 Task: Plan the quickest route from Pittsburgh to Fallingwater, Frank Lloyd Wright's masterpiece.
Action: Mouse moved to (190, 67)
Screenshot: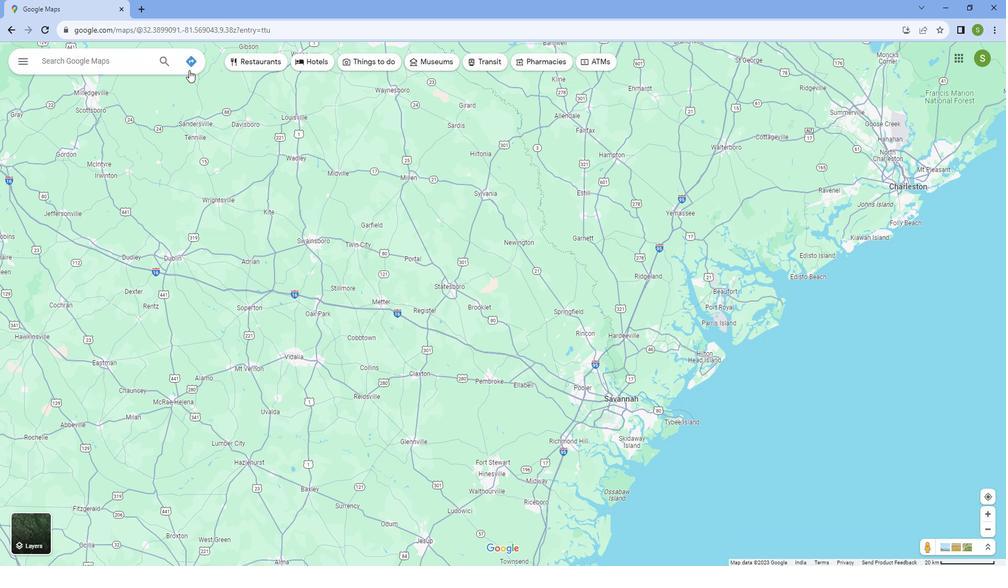 
Action: Mouse pressed left at (190, 67)
Screenshot: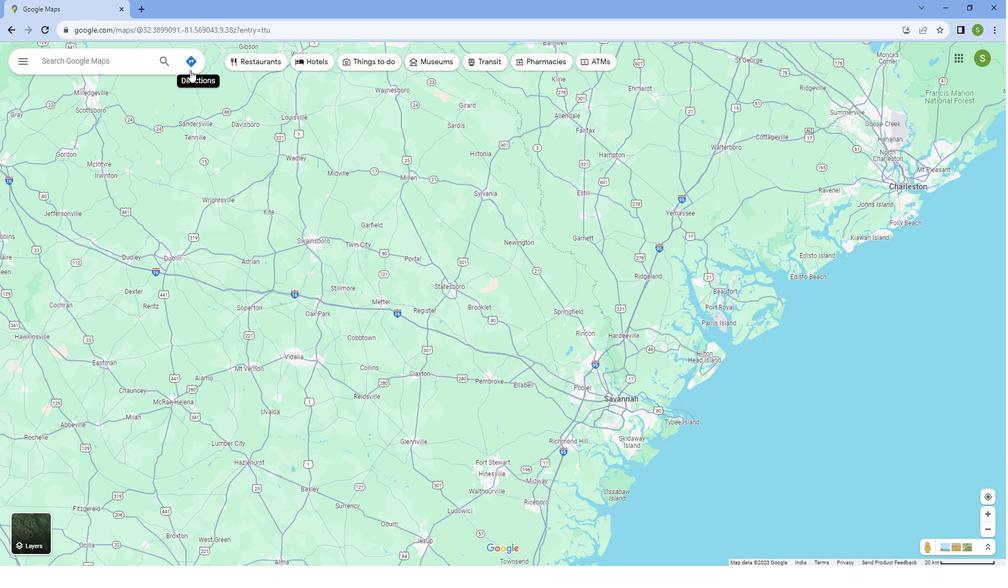 
Action: Mouse moved to (111, 90)
Screenshot: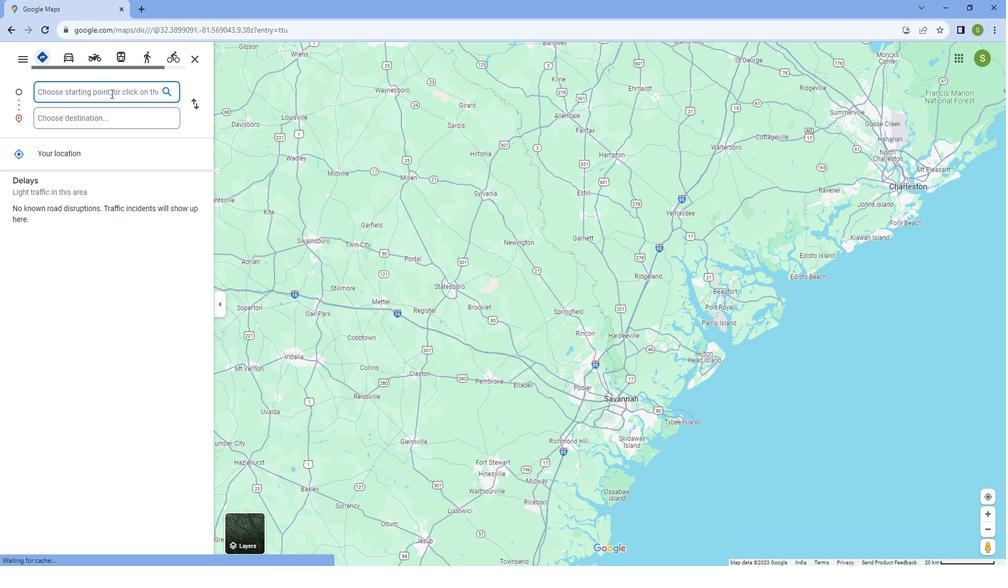 
Action: Key pressed <Key.caps_lock>P
Screenshot: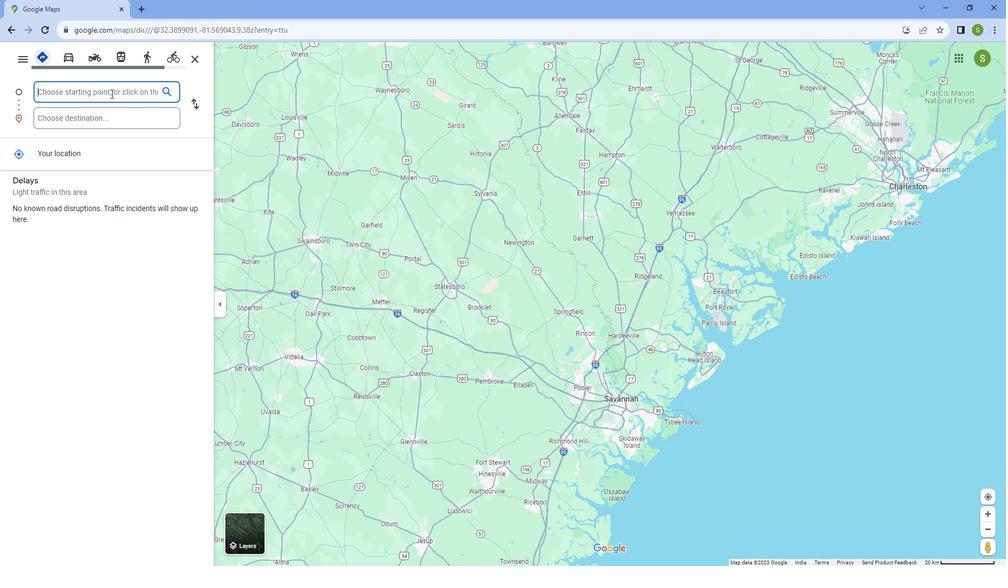 
Action: Mouse moved to (111, 90)
Screenshot: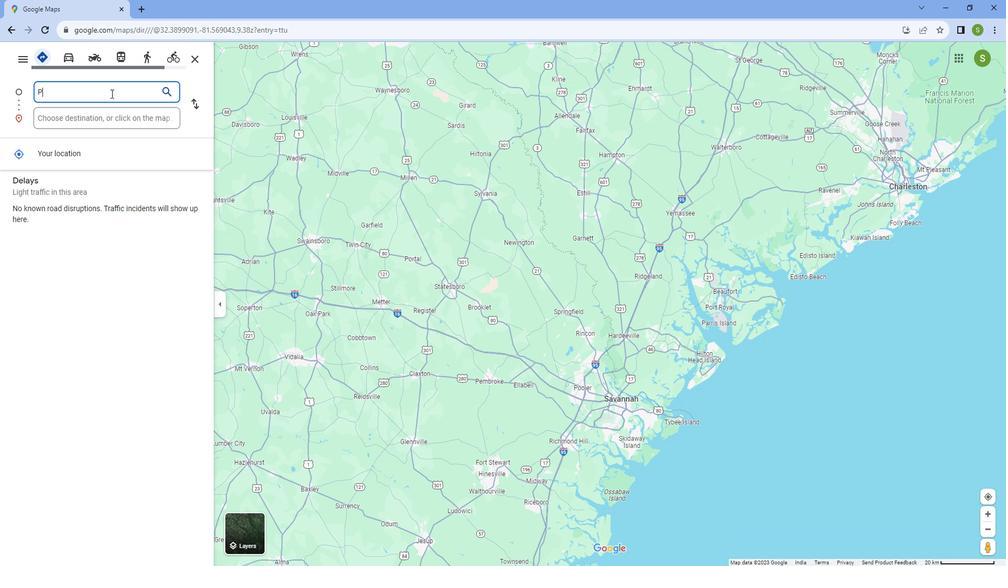
Action: Key pressed <Key.caps_lock>ittsburgh
Screenshot: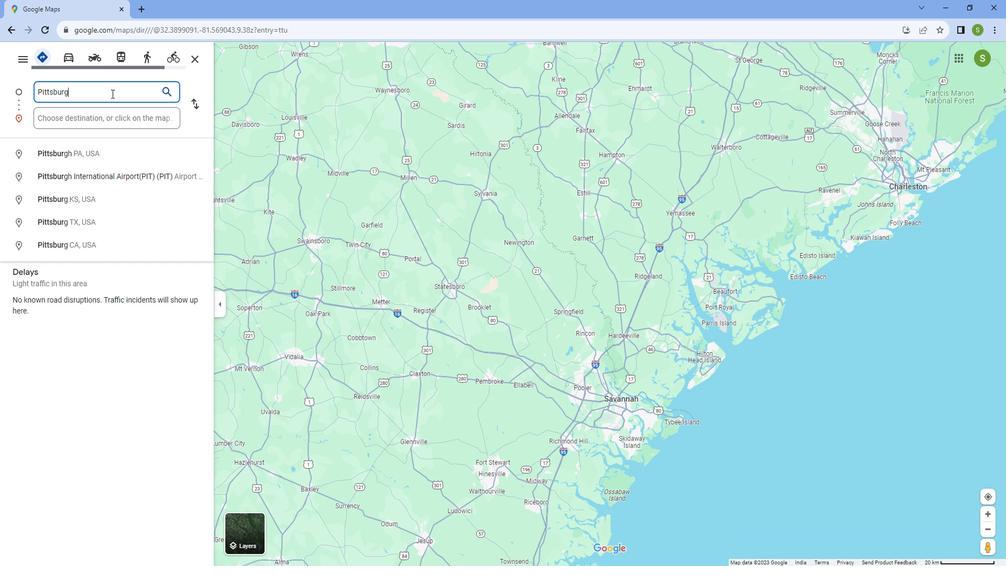 
Action: Mouse moved to (80, 146)
Screenshot: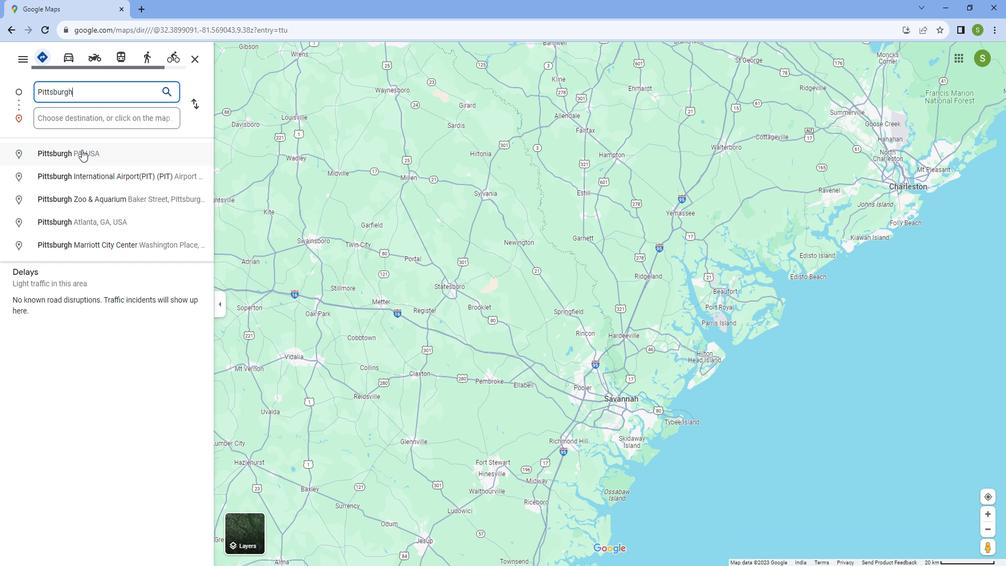 
Action: Mouse pressed left at (80, 146)
Screenshot: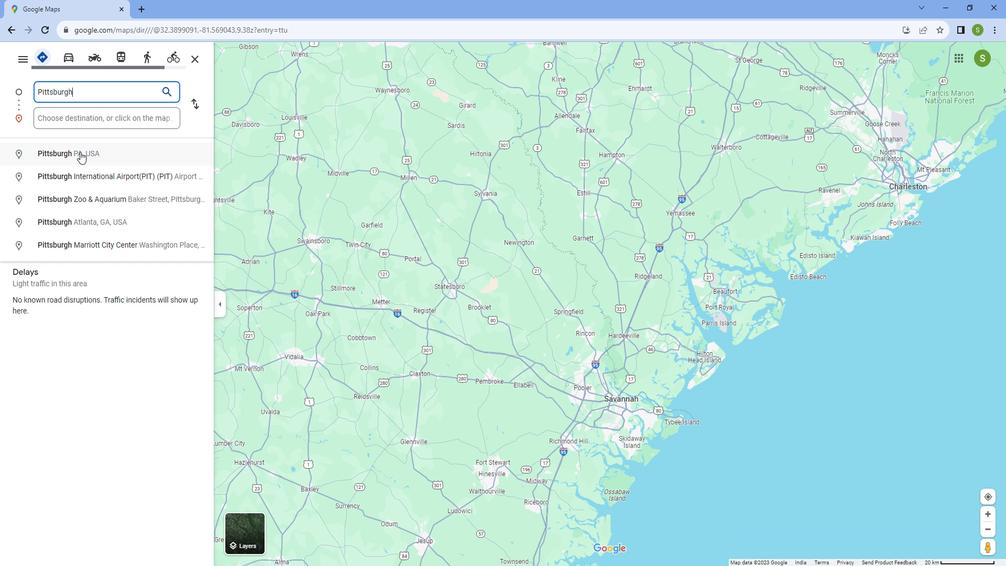 
Action: Mouse moved to (115, 113)
Screenshot: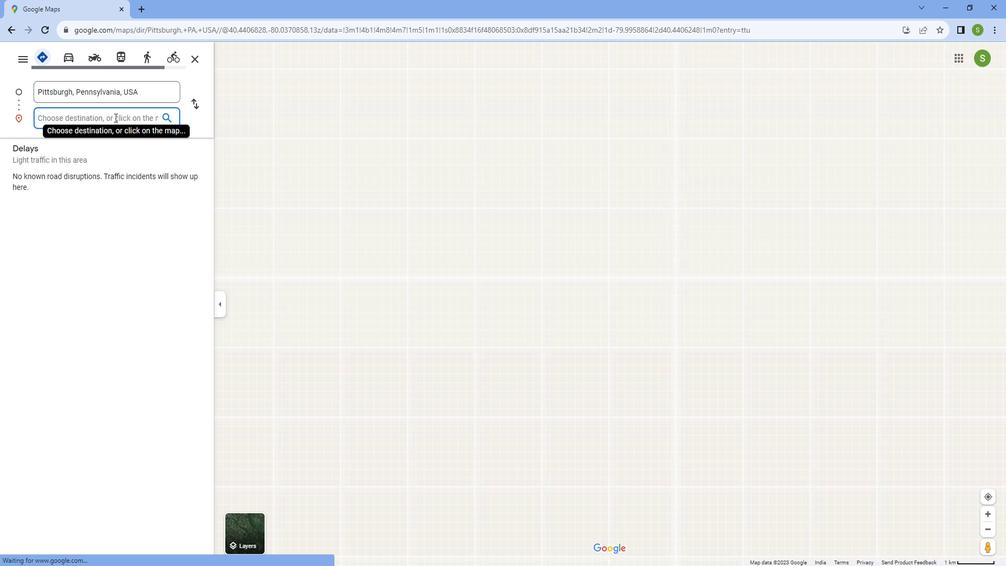 
Action: Mouse pressed left at (115, 113)
Screenshot: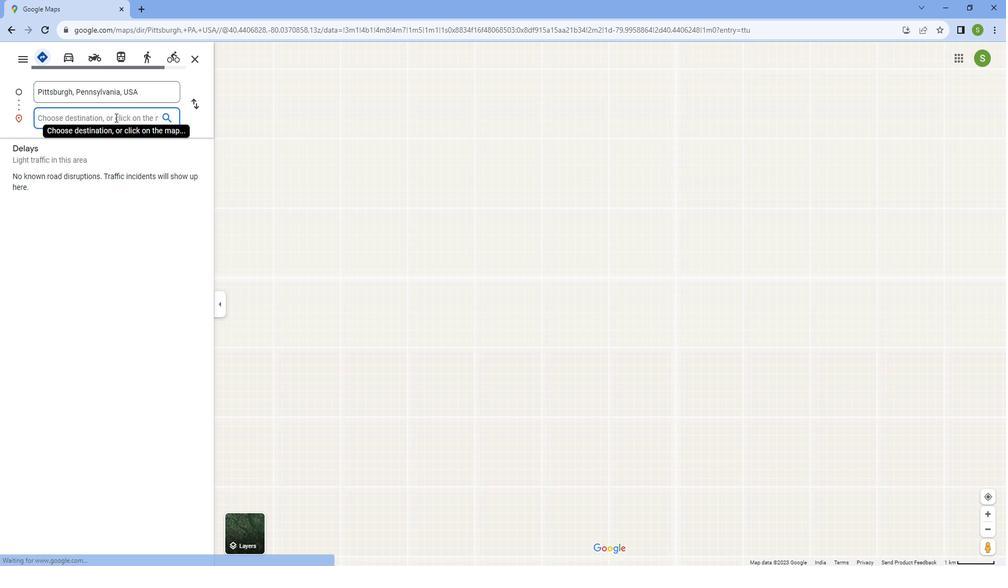 
Action: Key pressed <Key.caps_lock>F<Key.caps_lock>allingwater,<Key.space><Key.caps_lock>F<Key.caps_lock>rank<Key.space><Key.caps_lock>LL<Key.caps_lock>yod<Key.space><Key.caps_lock>W<Key.caps_lock>rights<Key.space>masterpiece<Key.enter>
Screenshot: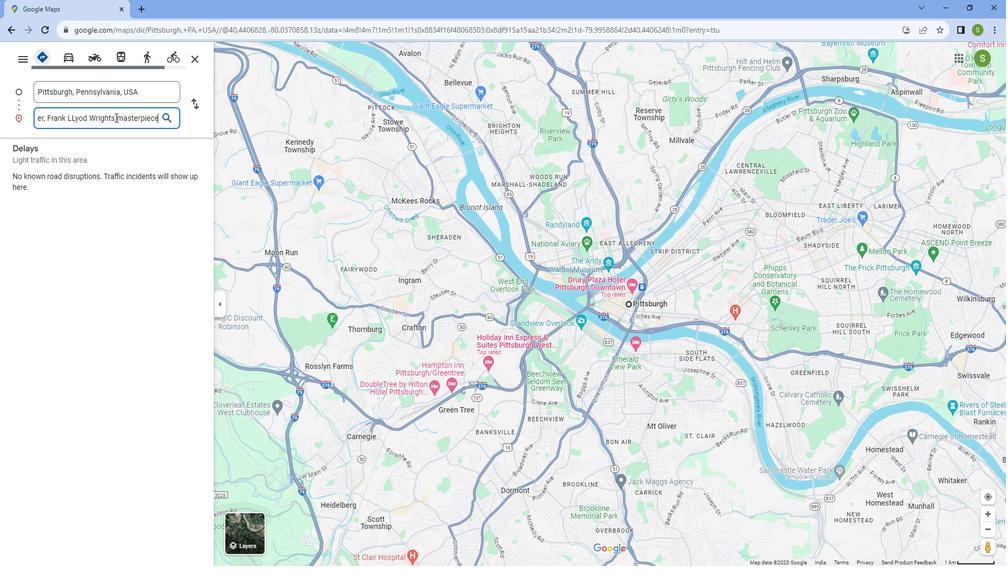 
Action: Mouse moved to (875, 288)
Screenshot: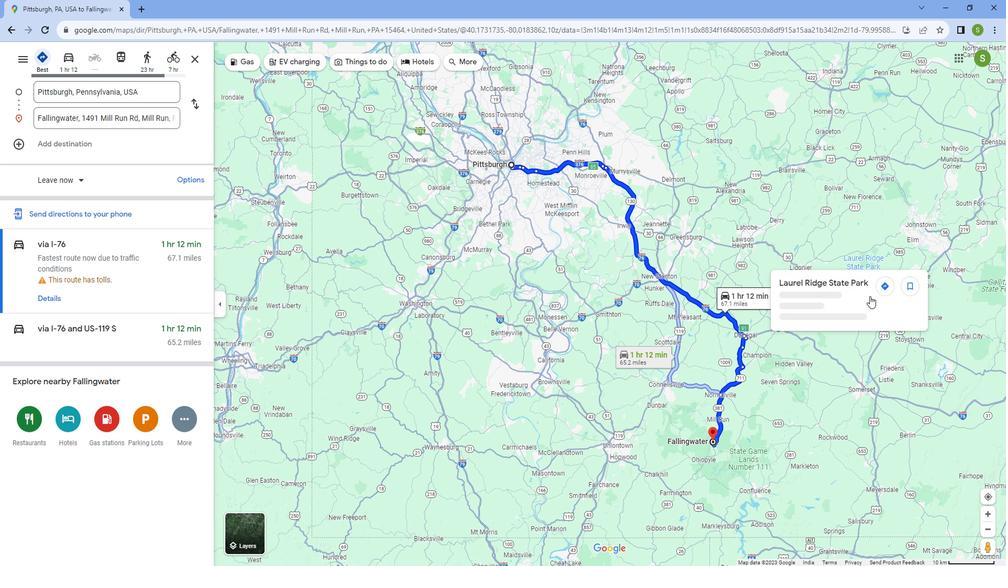 
Action: Mouse scrolled (875, 289) with delta (0, 0)
Screenshot: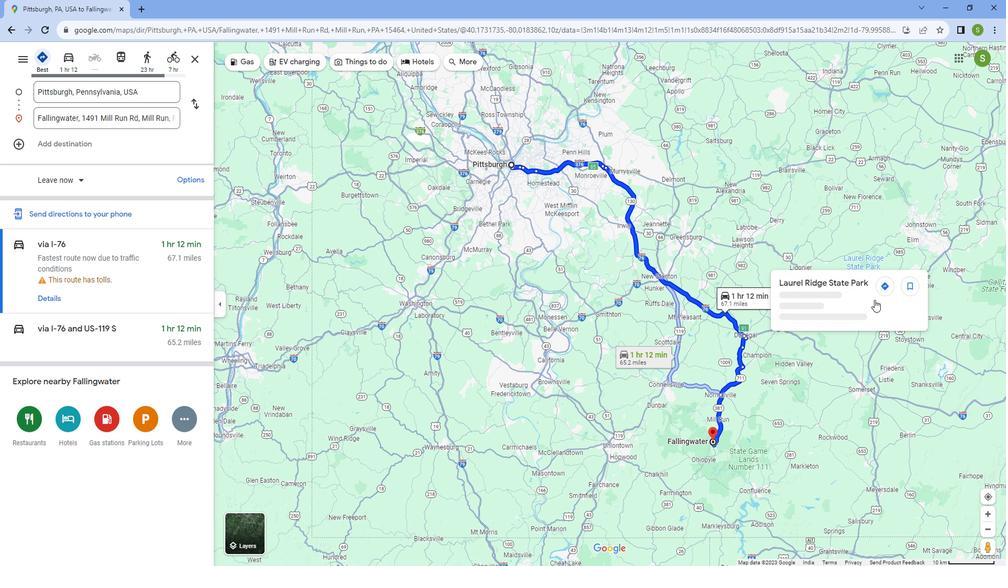 
Action: Mouse scrolled (875, 289) with delta (0, 0)
Screenshot: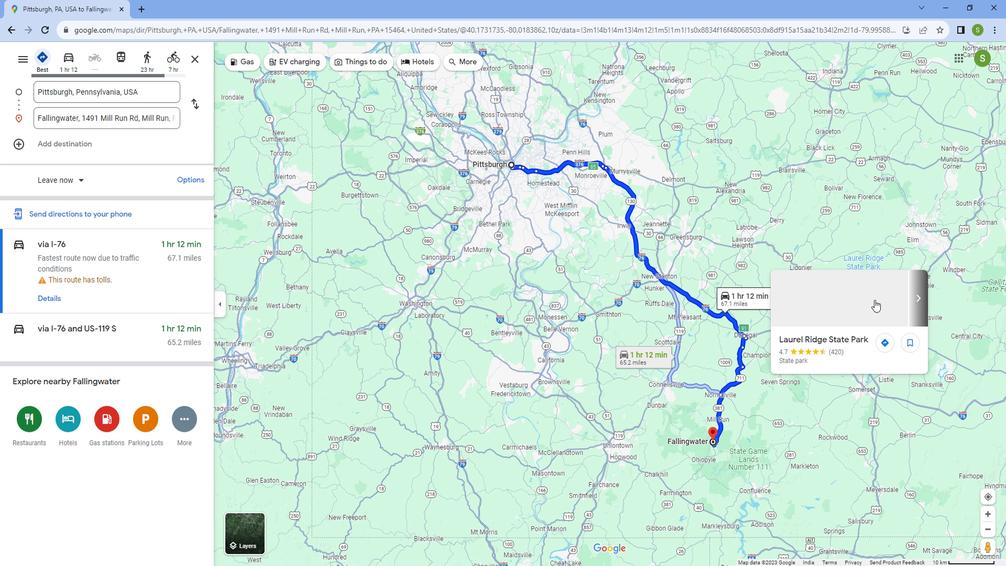 
Action: Mouse scrolled (875, 289) with delta (0, 0)
Screenshot: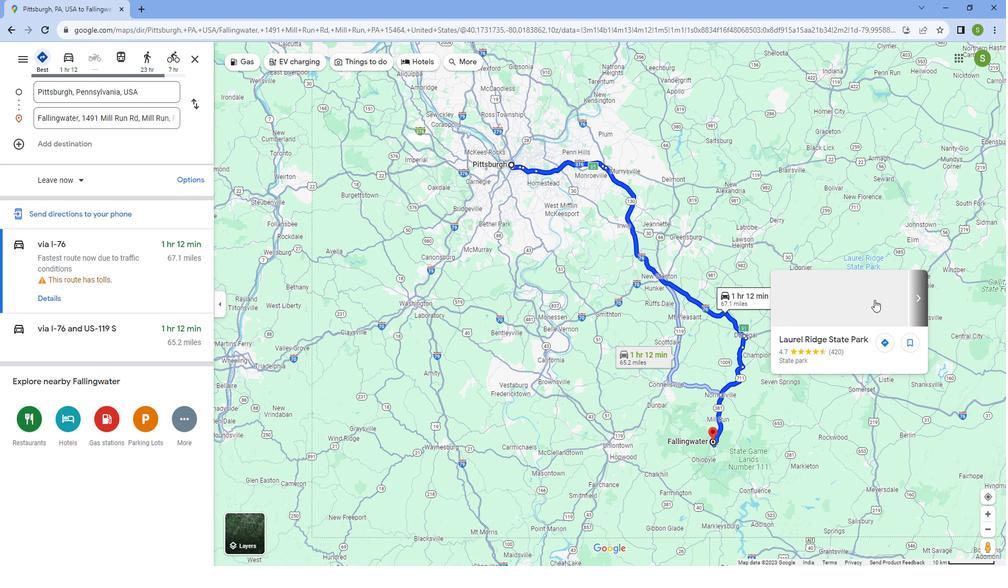 
Action: Mouse scrolled (875, 289) with delta (0, 0)
Screenshot: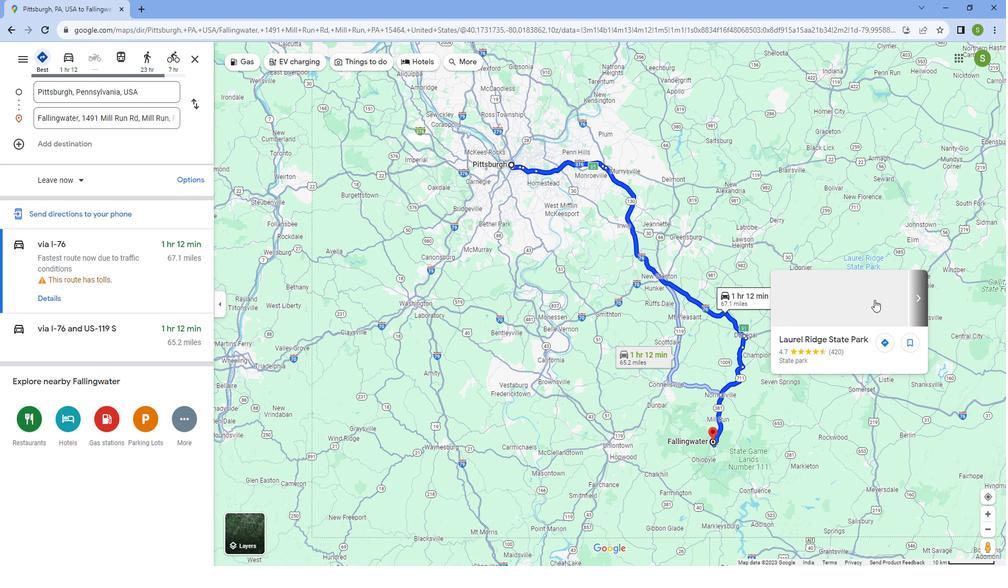 
Action: Mouse scrolled (875, 289) with delta (0, 0)
Screenshot: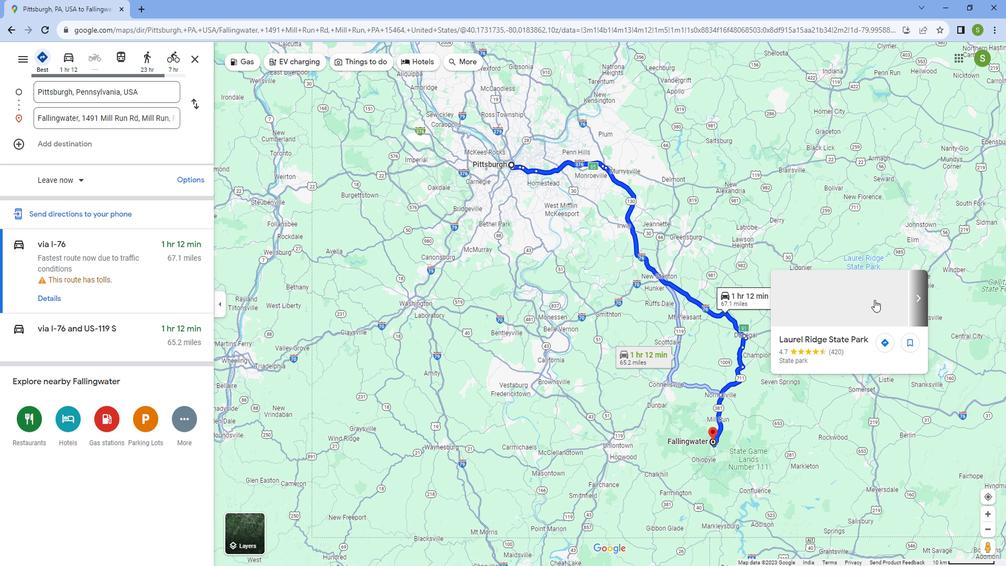 
Action: Mouse scrolled (875, 289) with delta (0, 0)
Screenshot: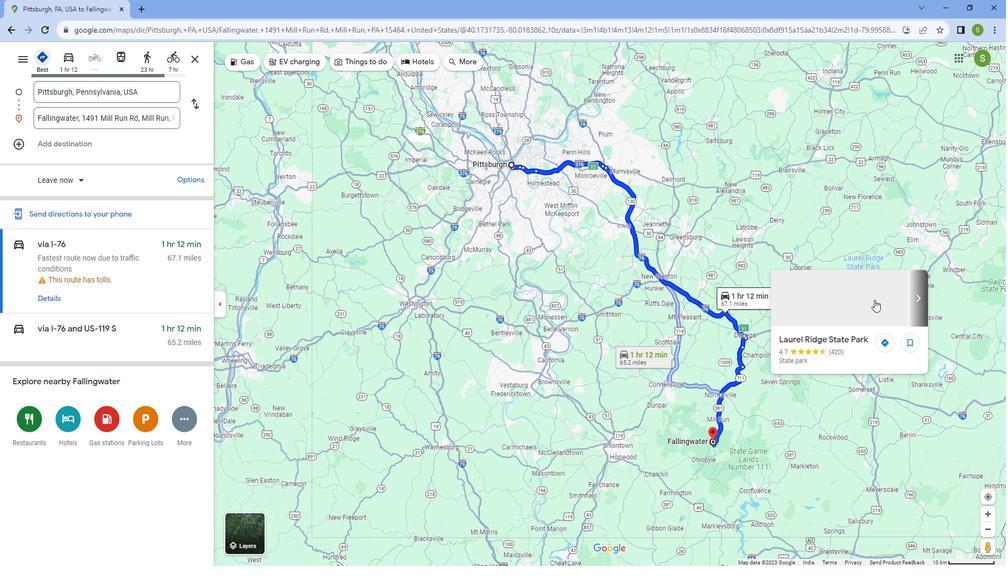 
Action: Mouse moved to (724, 230)
Screenshot: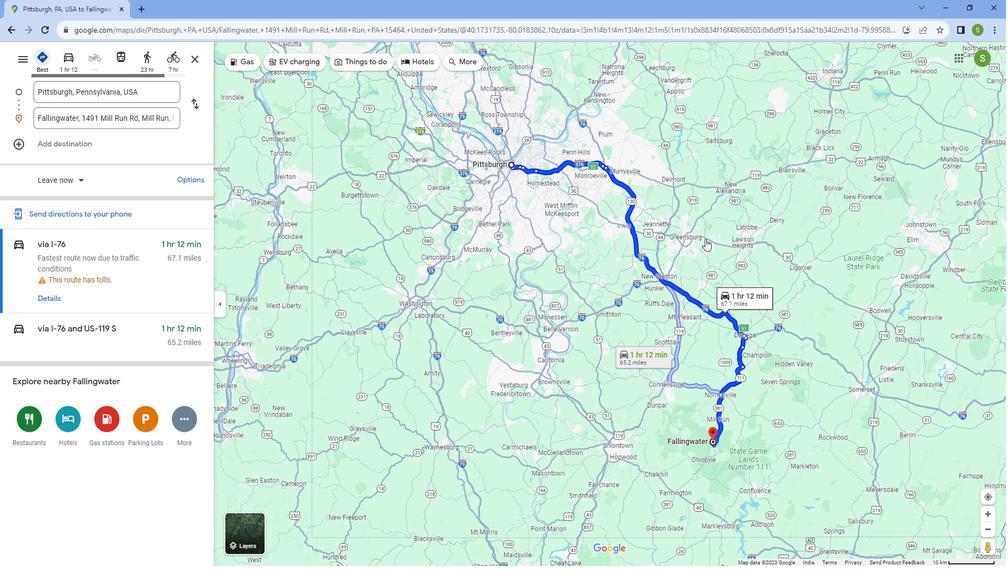 
Action: Mouse scrolled (724, 230) with delta (0, 0)
Screenshot: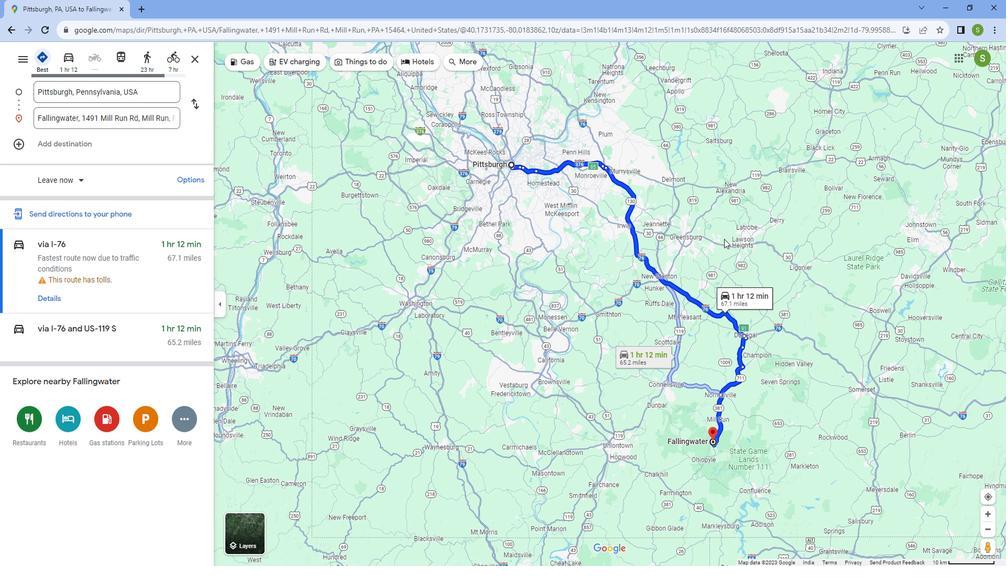 
Action: Mouse scrolled (724, 230) with delta (0, 0)
Screenshot: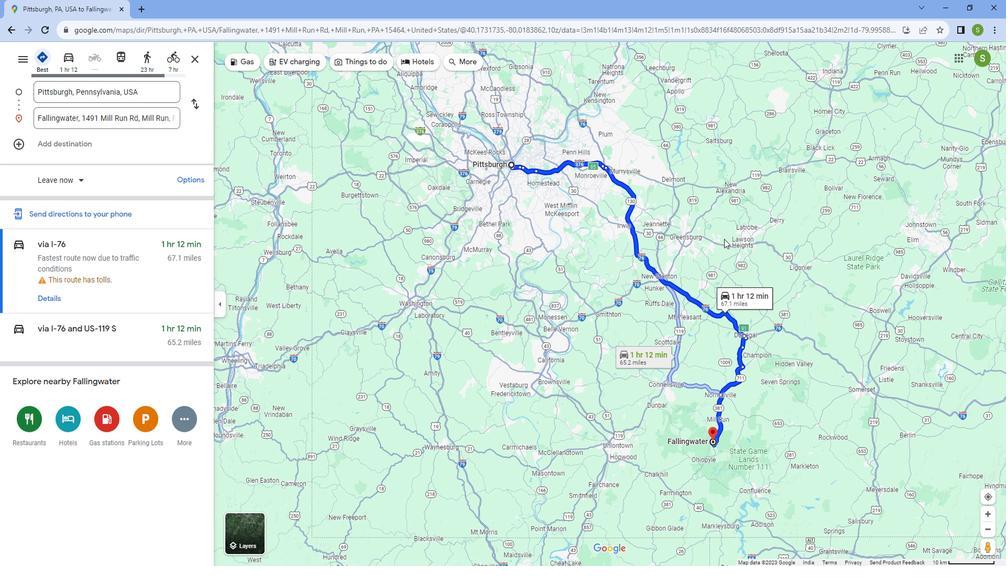 
Action: Mouse scrolled (724, 230) with delta (0, 0)
Screenshot: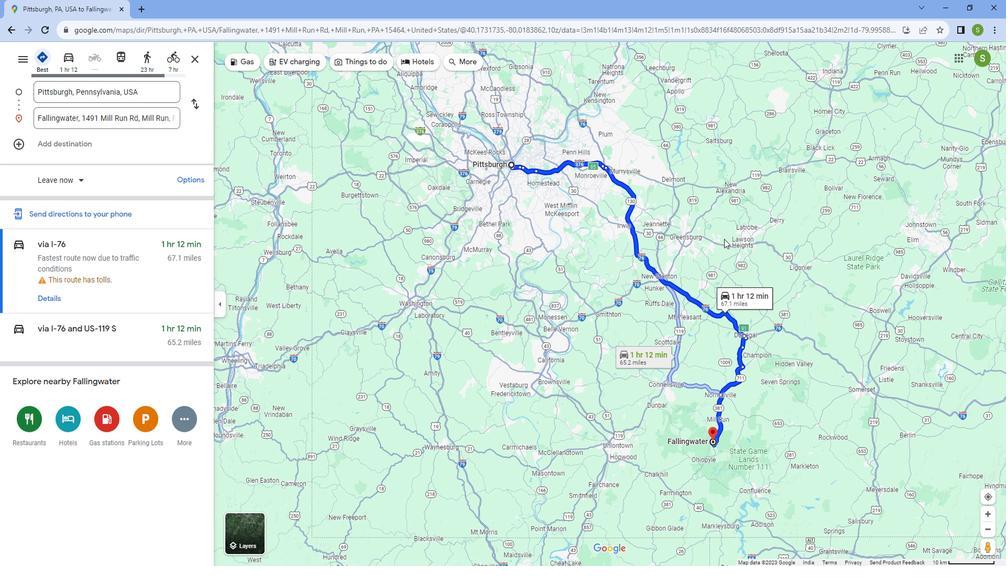 
Action: Mouse scrolled (724, 230) with delta (0, 0)
Screenshot: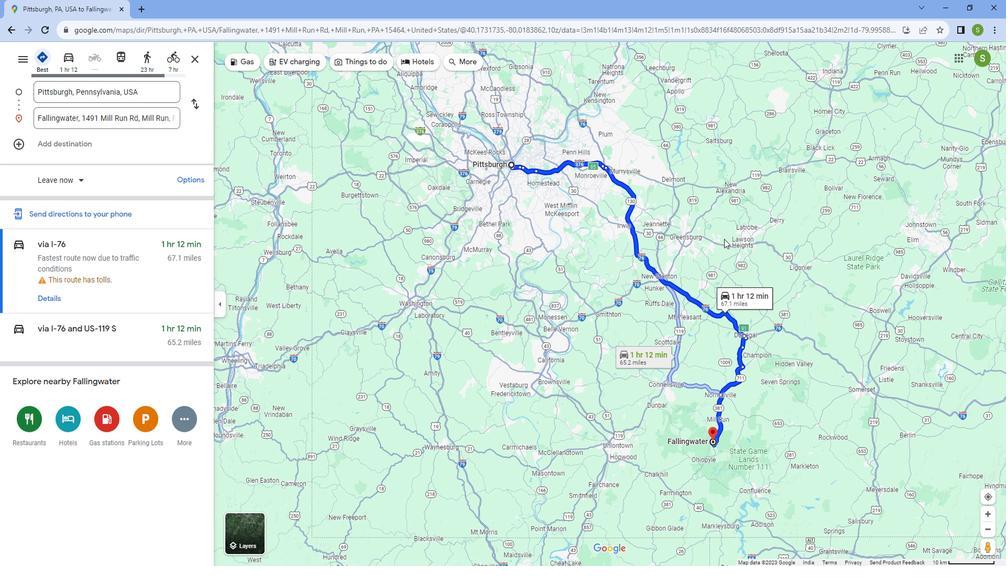 
Action: Mouse scrolled (724, 230) with delta (0, 0)
Screenshot: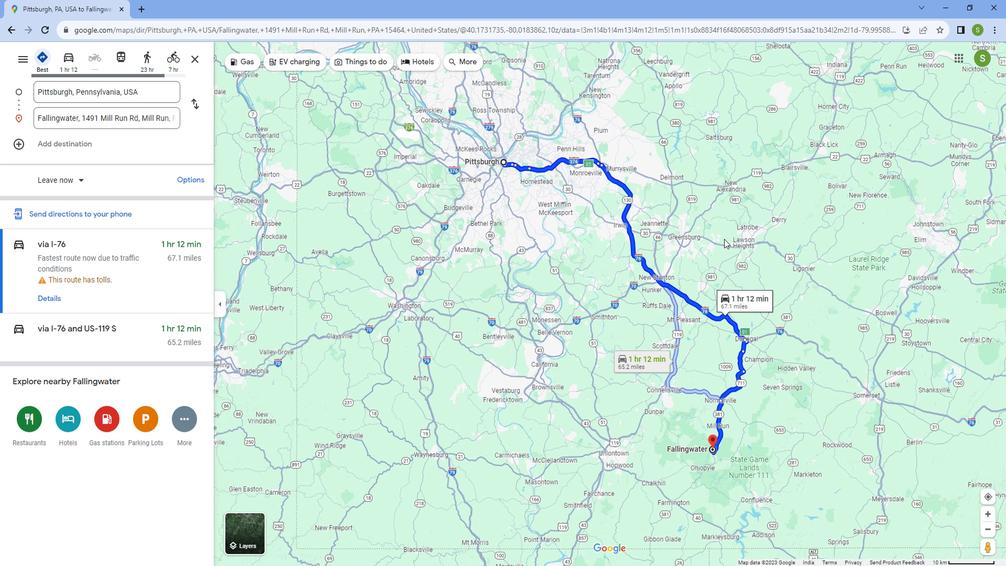 
Action: Mouse scrolled (724, 229) with delta (0, 0)
Screenshot: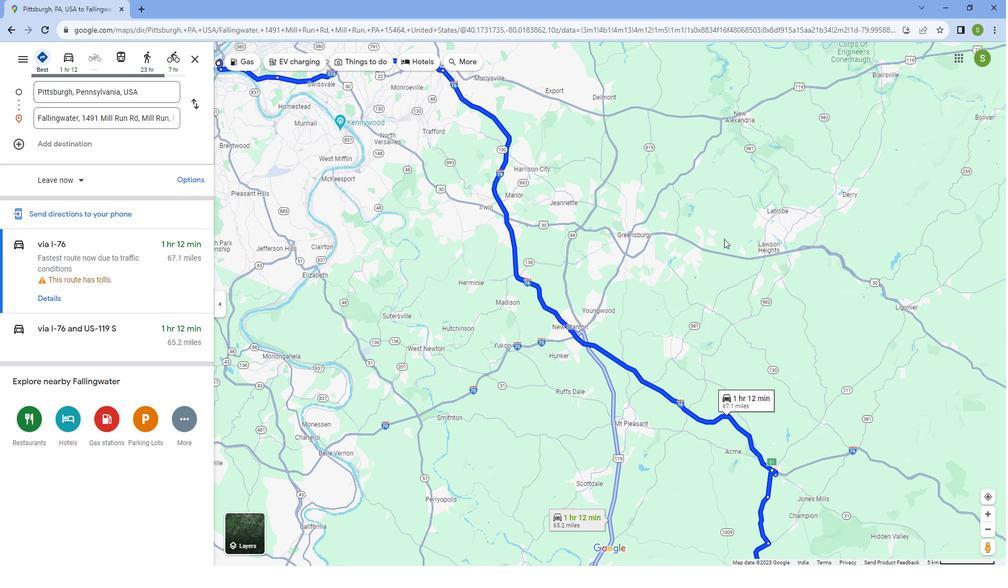 
Action: Mouse scrolled (724, 229) with delta (0, 0)
Screenshot: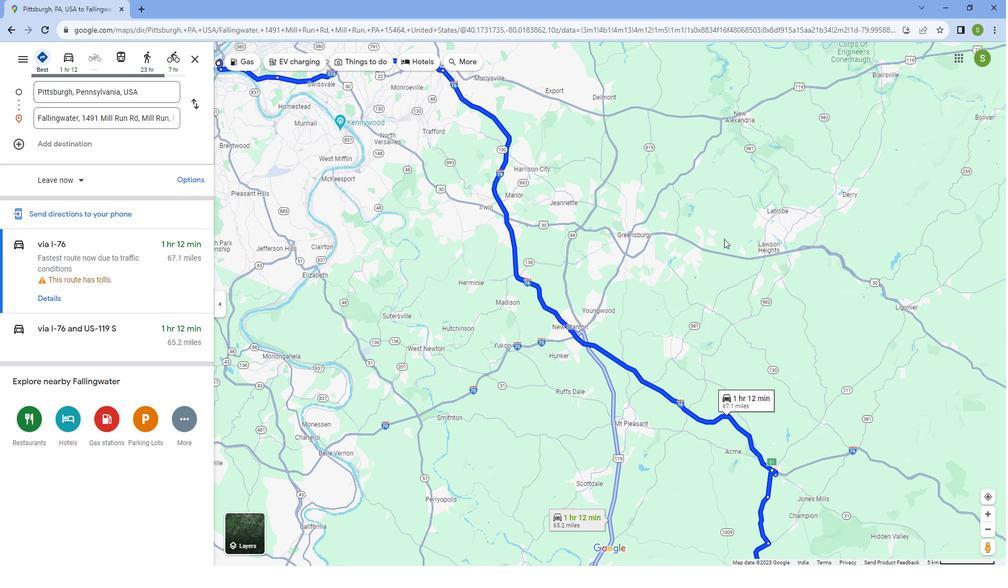 
Action: Mouse scrolled (724, 229) with delta (0, 0)
Screenshot: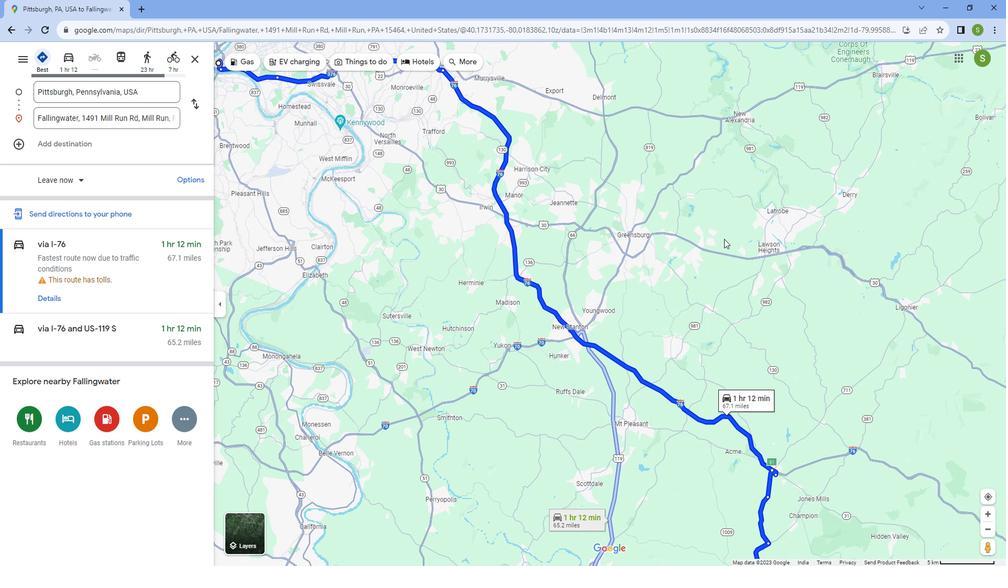 
Action: Mouse scrolled (724, 229) with delta (0, 0)
Screenshot: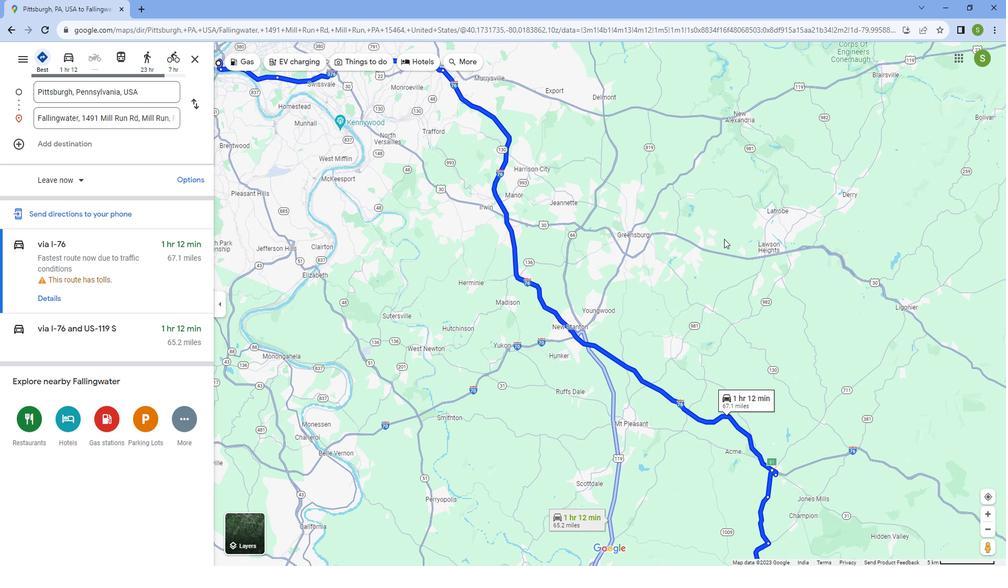 
Action: Mouse scrolled (724, 229) with delta (0, 0)
Screenshot: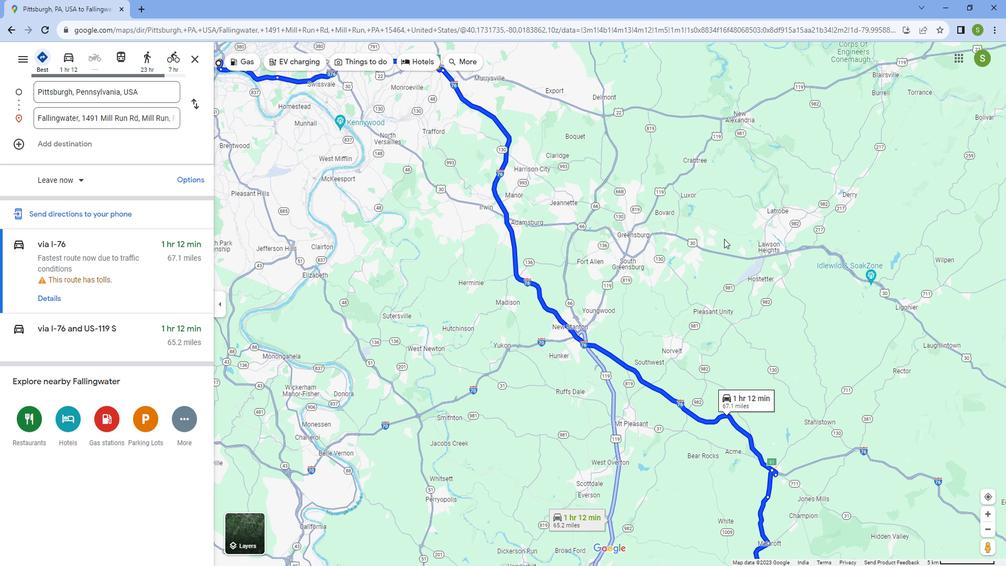 
Action: Mouse moved to (569, 136)
Screenshot: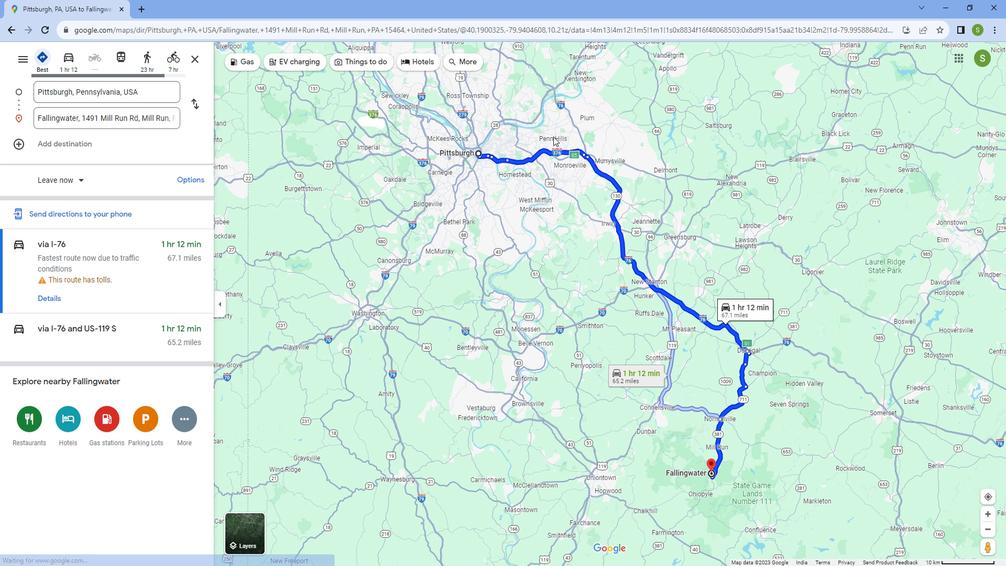 
Action: Mouse scrolled (569, 137) with delta (0, 0)
Screenshot: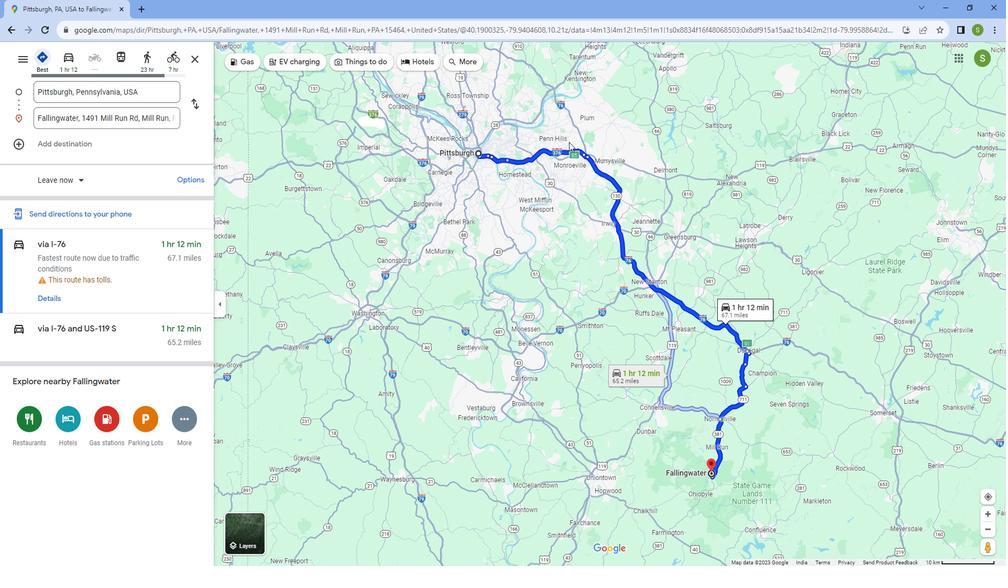 
Action: Mouse scrolled (569, 137) with delta (0, 0)
Screenshot: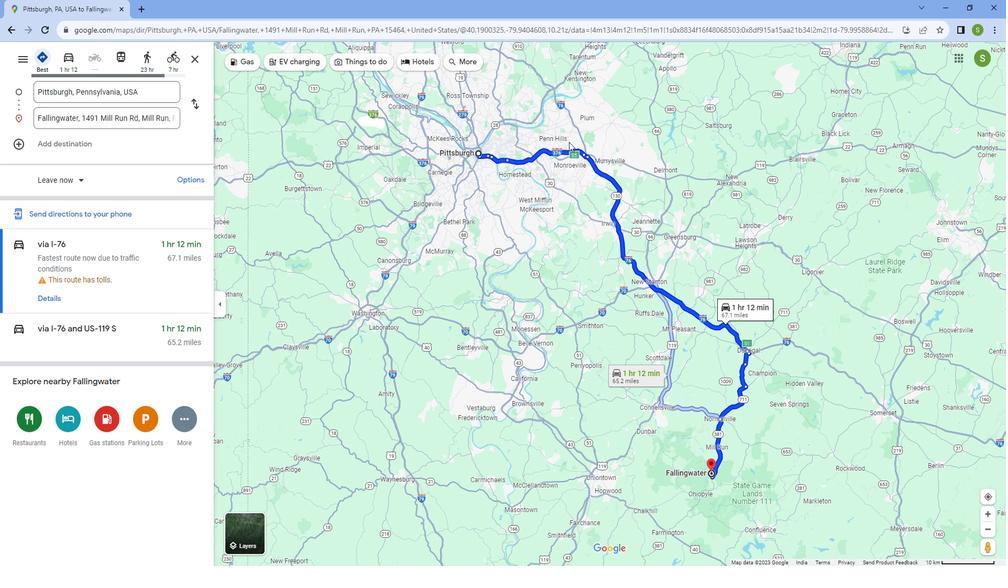 
Action: Mouse scrolled (569, 137) with delta (0, 0)
Screenshot: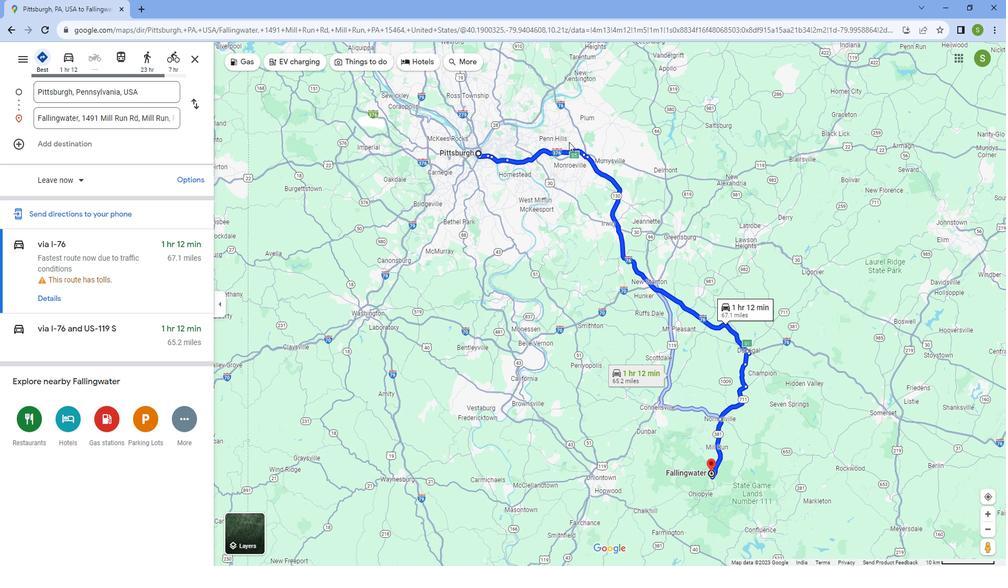 
Action: Mouse scrolled (569, 137) with delta (0, 0)
Screenshot: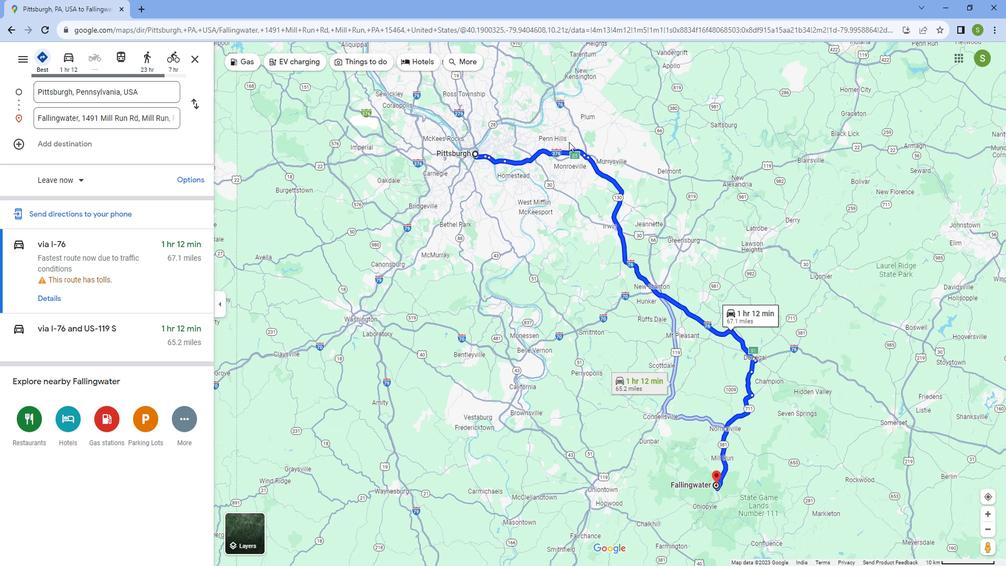 
Action: Mouse scrolled (569, 136) with delta (0, 0)
Screenshot: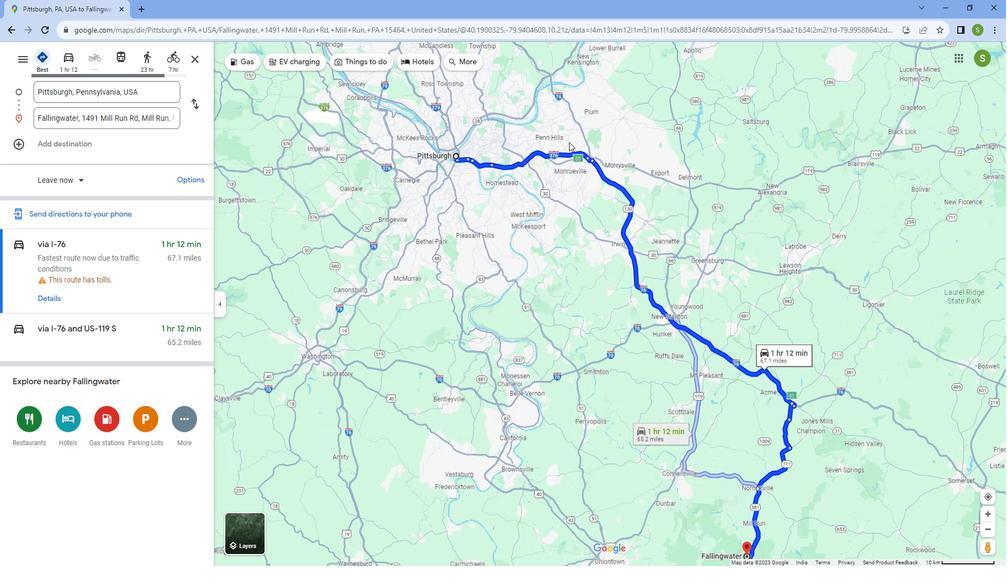 
Action: Mouse moved to (63, 56)
Screenshot: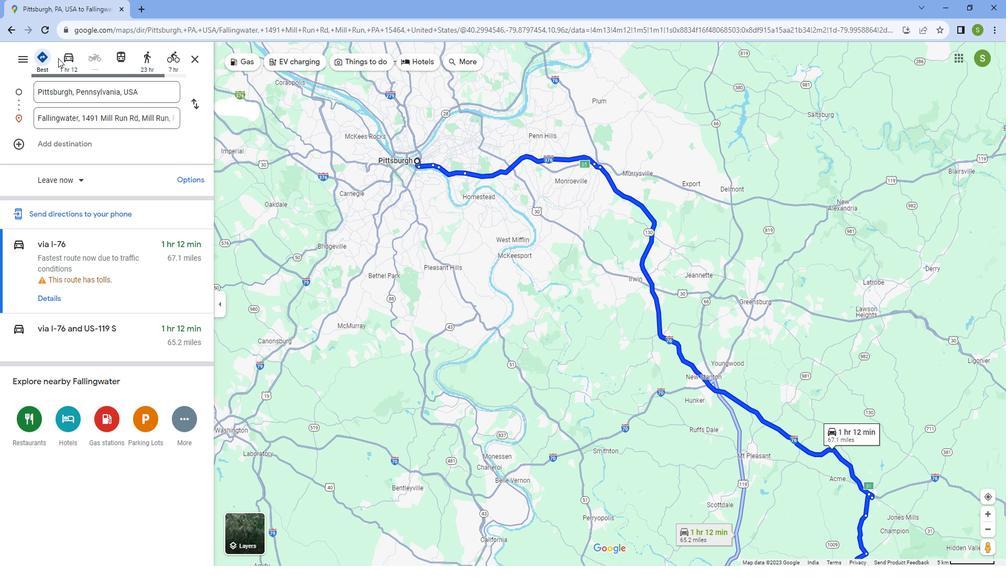 
Action: Mouse pressed left at (63, 56)
Screenshot: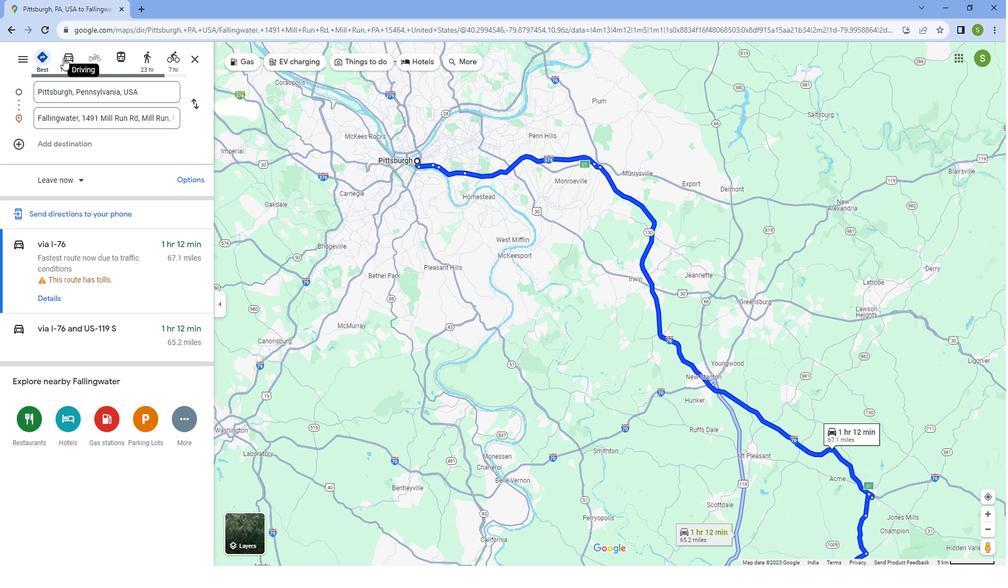 
Action: Mouse moved to (53, 284)
Screenshot: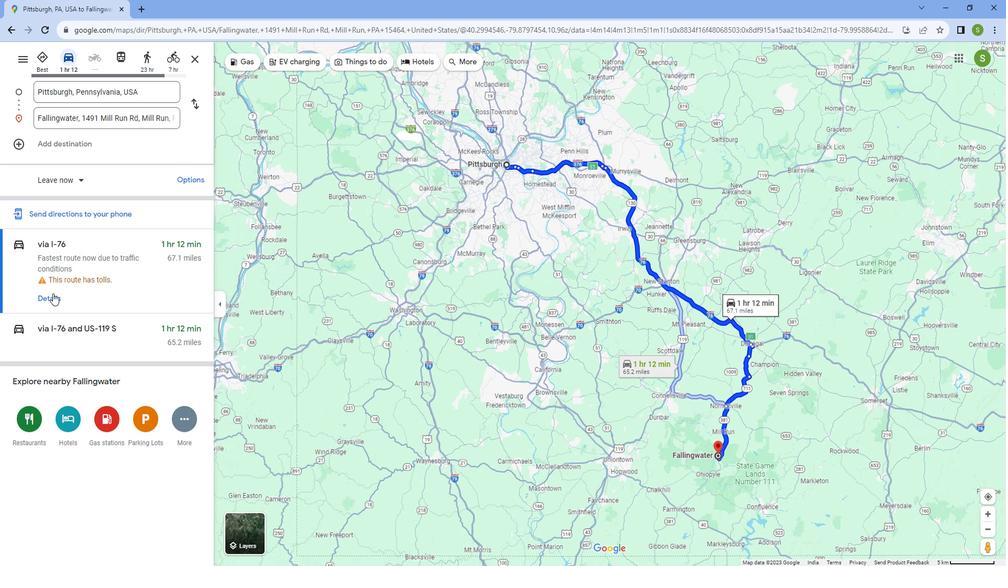 
Action: Mouse pressed left at (53, 284)
Screenshot: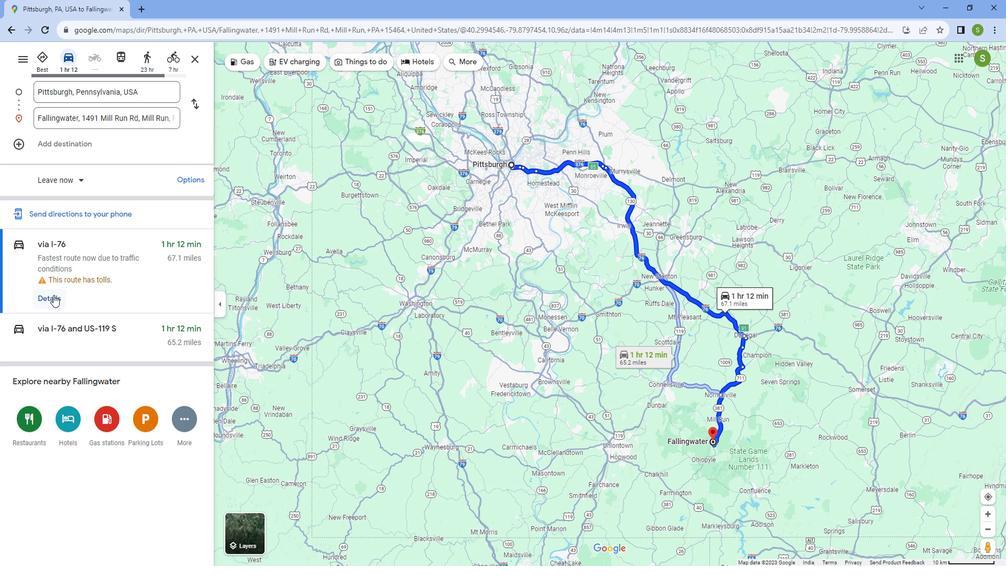 
Action: Mouse moved to (97, 231)
Screenshot: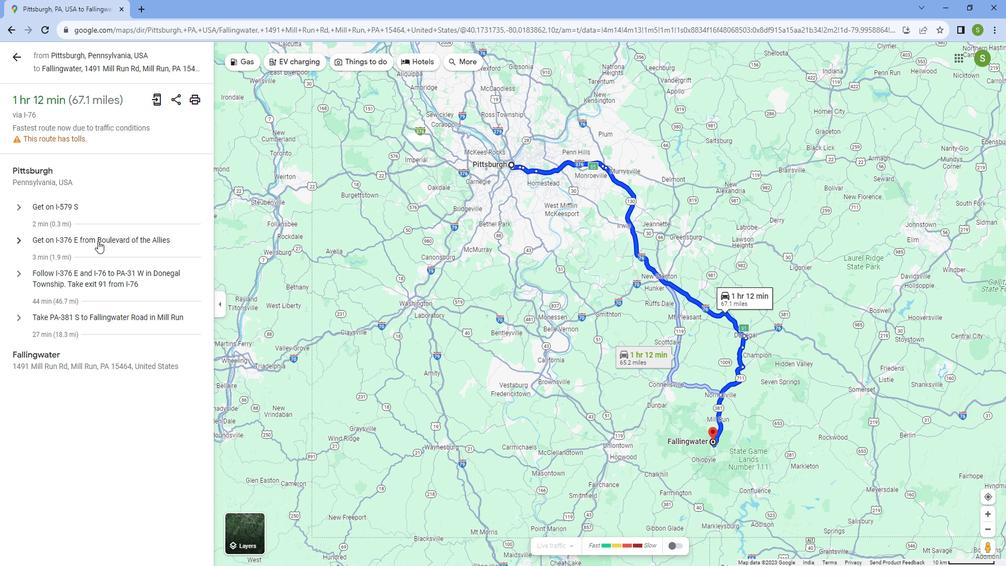 
Action: Mouse scrolled (97, 231) with delta (0, 0)
Screenshot: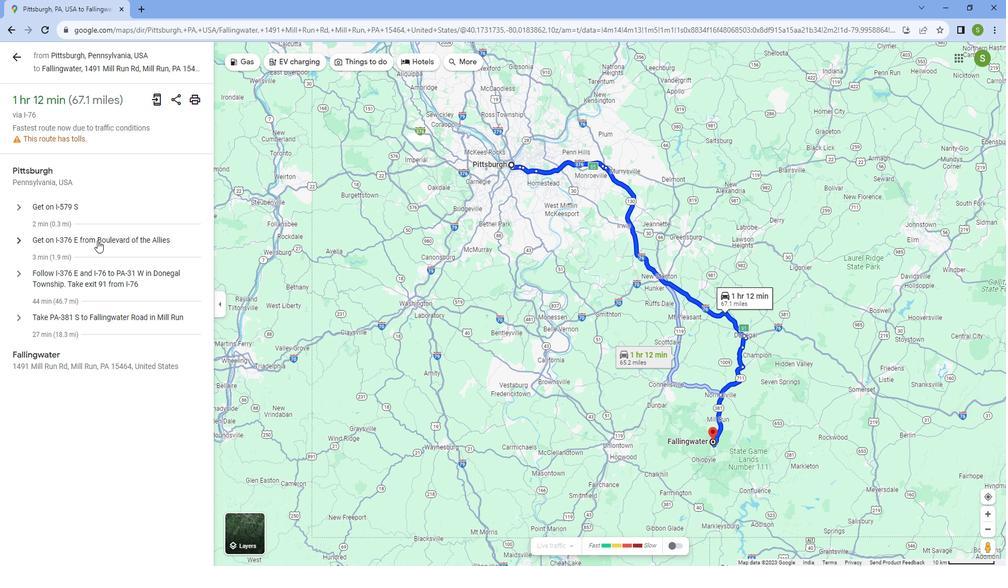 
Action: Mouse scrolled (97, 231) with delta (0, 0)
Screenshot: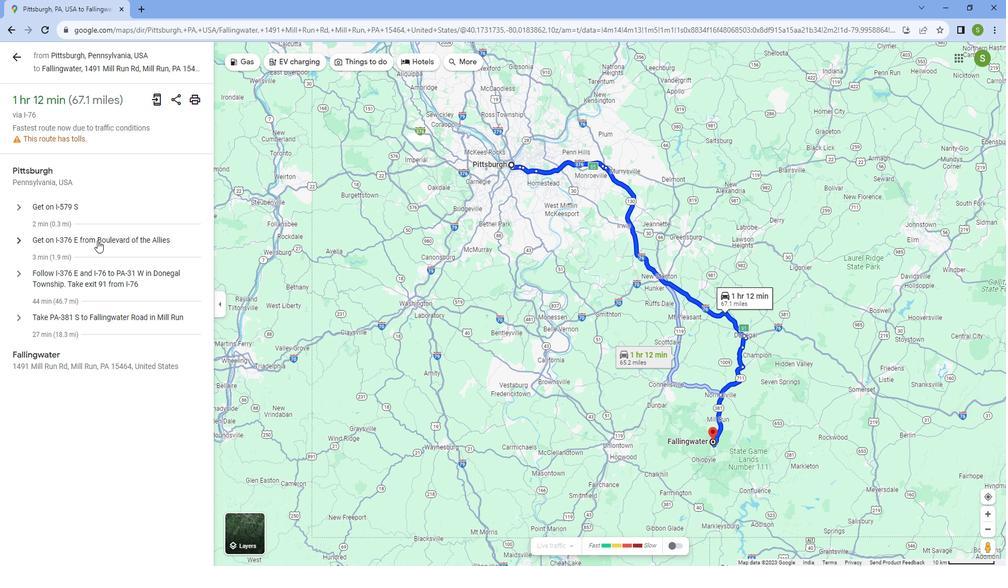 
Action: Mouse scrolled (97, 232) with delta (0, 0)
Screenshot: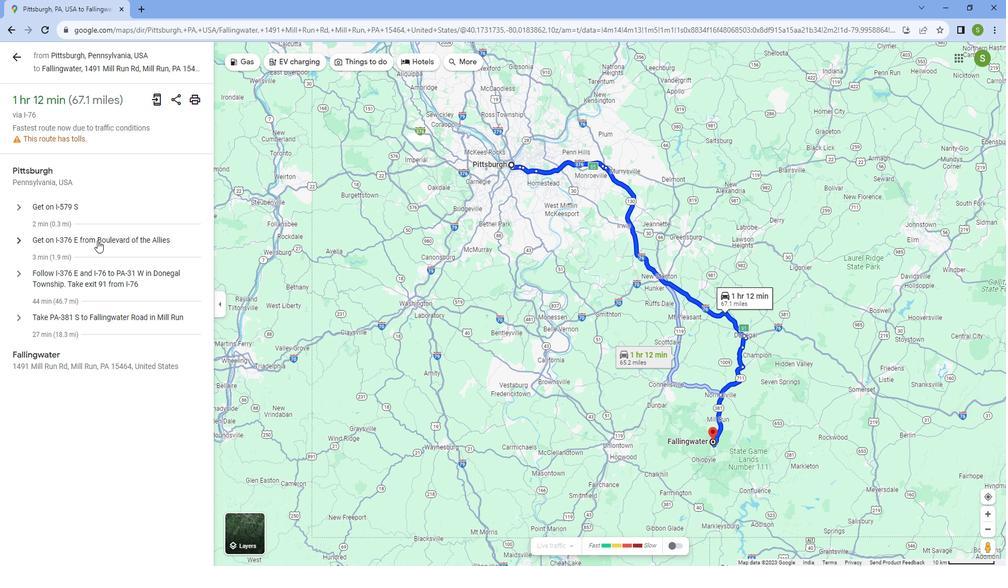 
Action: Mouse moved to (96, 219)
Screenshot: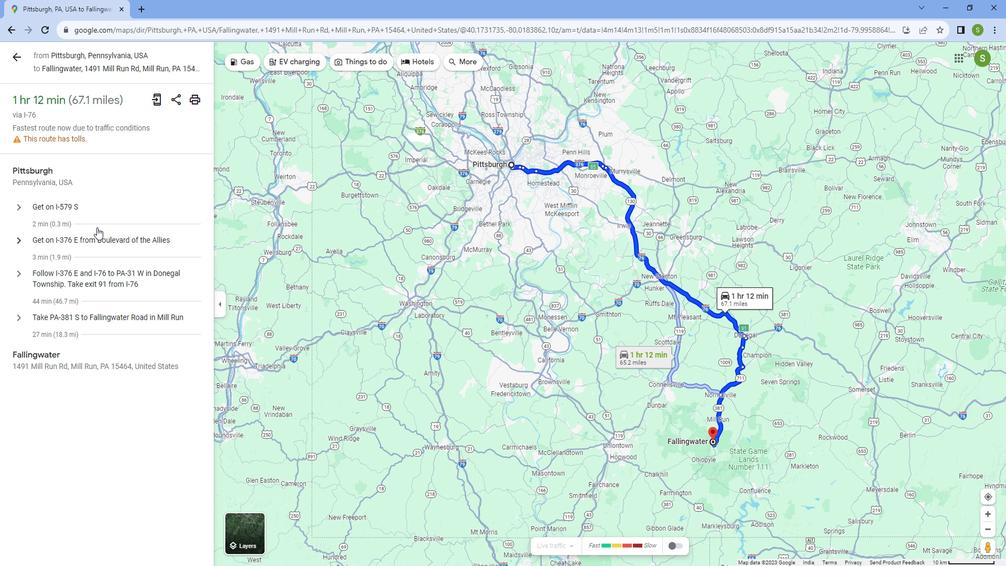 
